 Task: Add Forks Over Knives Fire Roasted Enchilada Stack to the cart.
Action: Mouse moved to (223, 100)
Screenshot: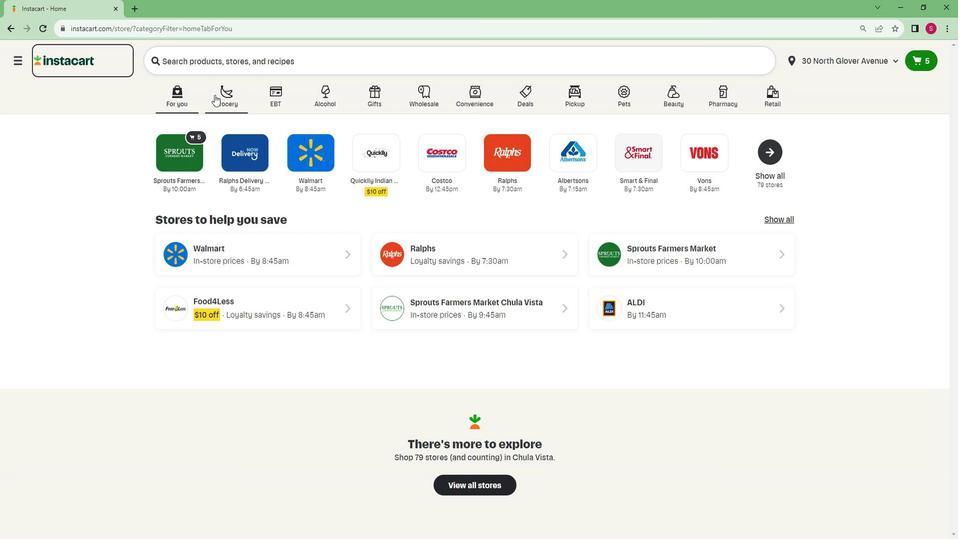 
Action: Mouse pressed left at (223, 100)
Screenshot: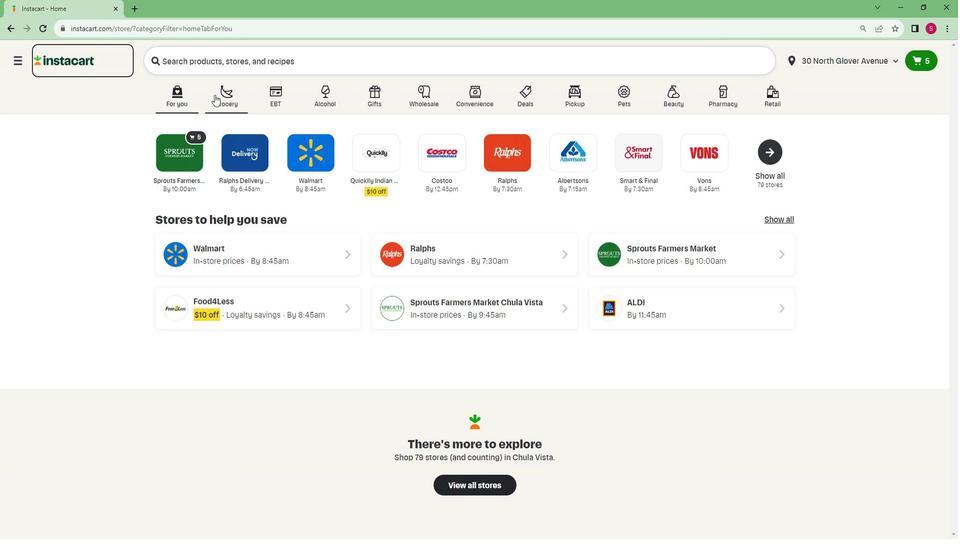 
Action: Mouse moved to (233, 282)
Screenshot: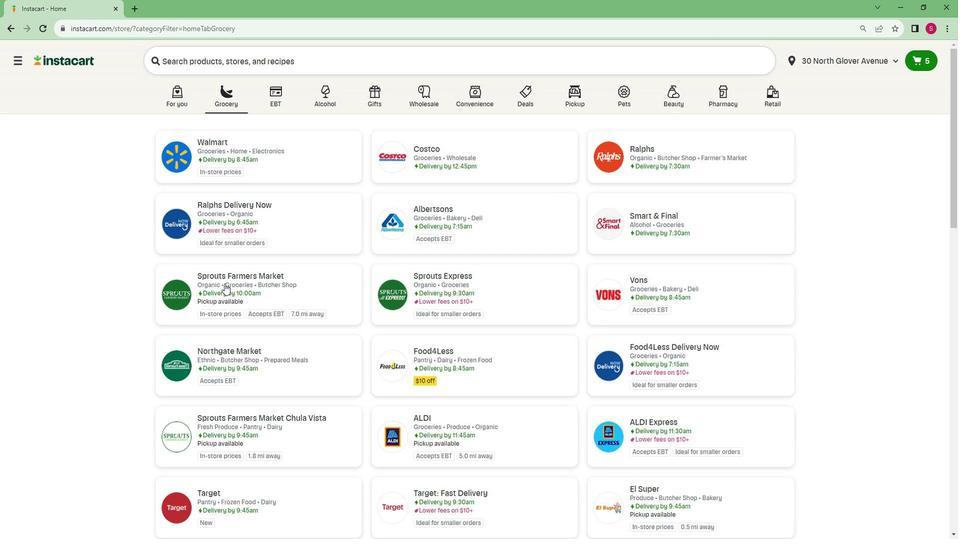 
Action: Mouse pressed left at (233, 282)
Screenshot: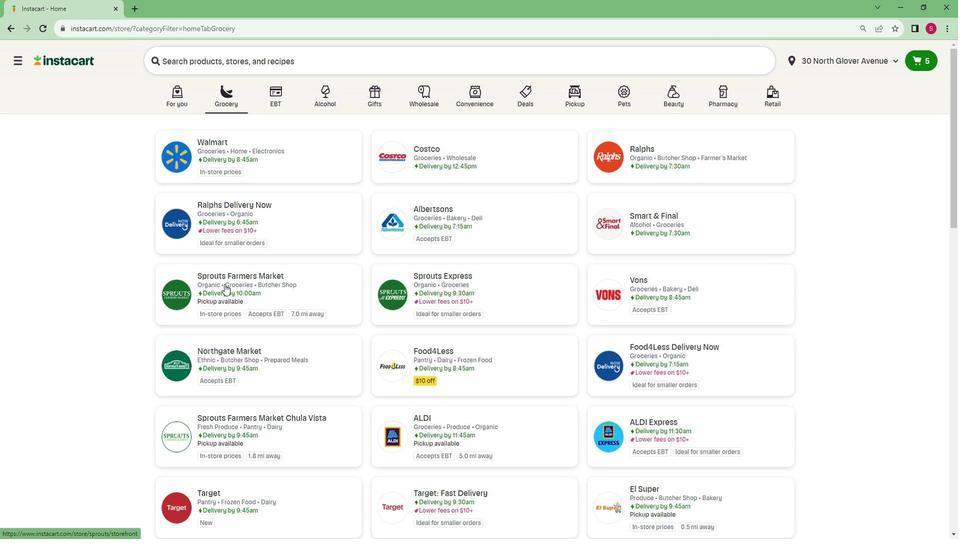 
Action: Mouse moved to (92, 293)
Screenshot: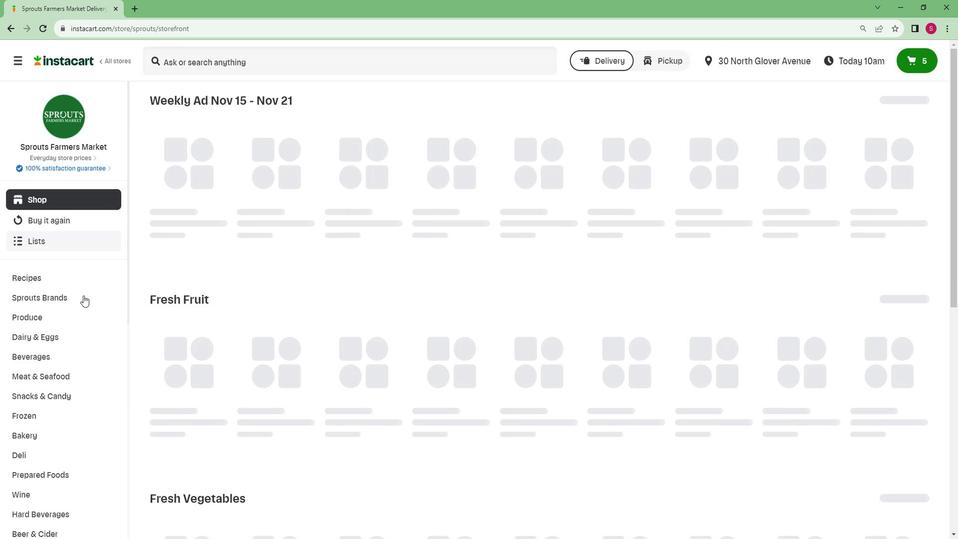 
Action: Mouse scrolled (92, 293) with delta (0, 0)
Screenshot: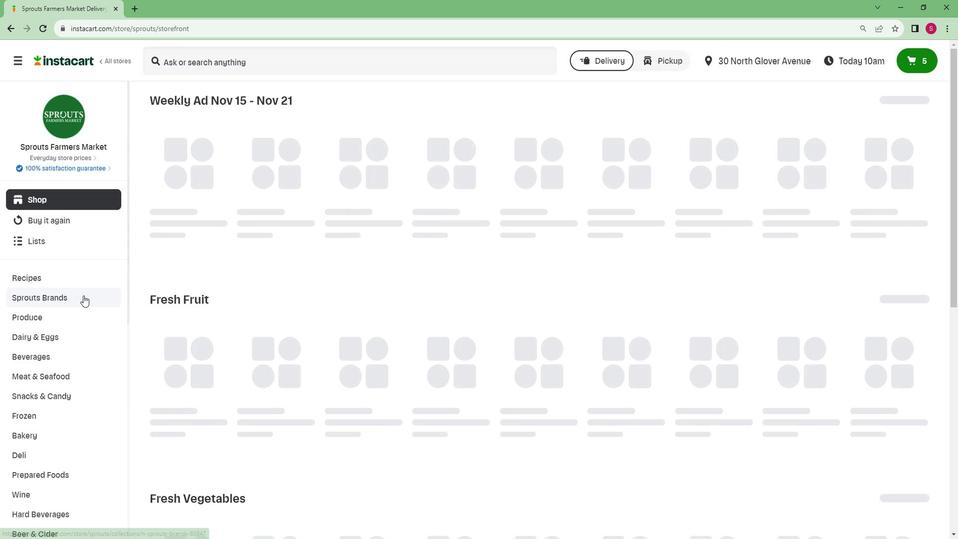 
Action: Mouse scrolled (92, 293) with delta (0, 0)
Screenshot: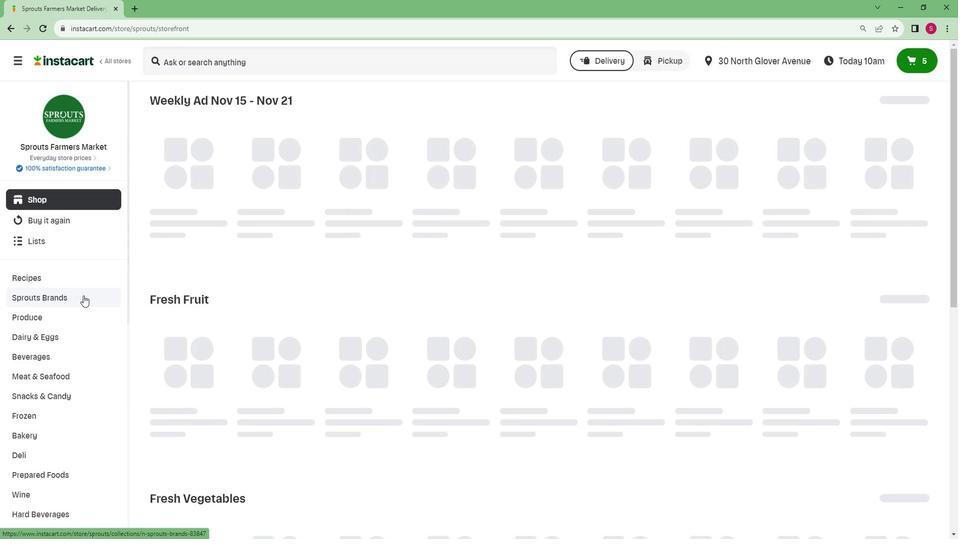 
Action: Mouse scrolled (92, 293) with delta (0, 0)
Screenshot: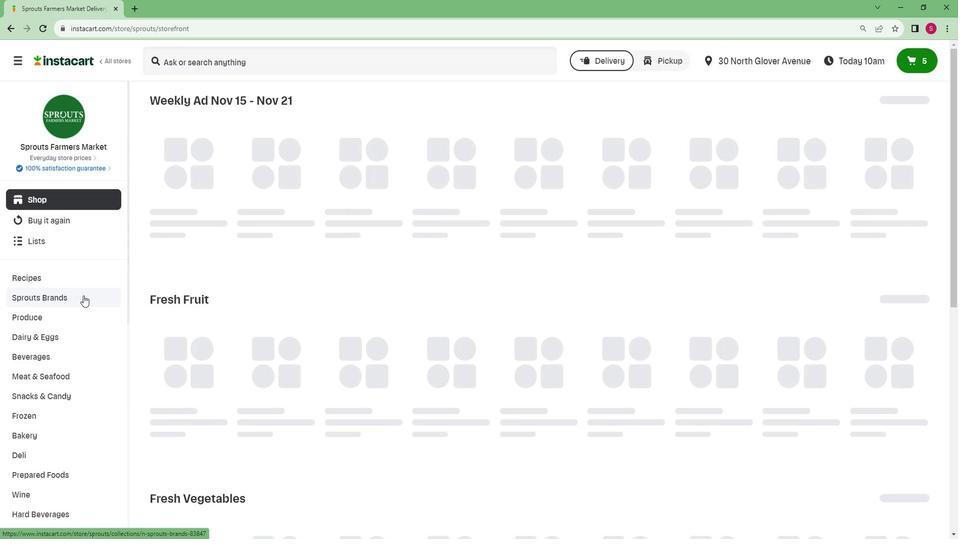 
Action: Mouse scrolled (92, 293) with delta (0, 0)
Screenshot: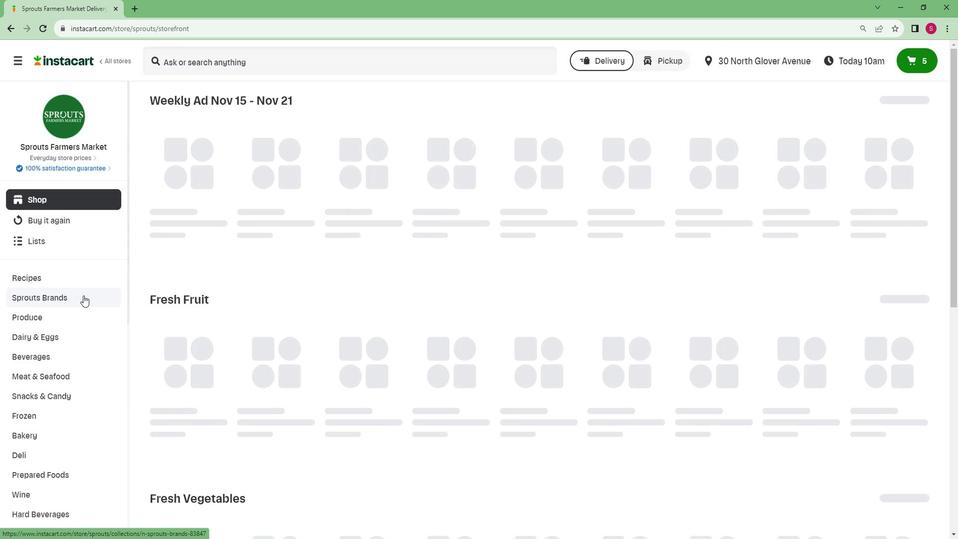
Action: Mouse scrolled (92, 293) with delta (0, 0)
Screenshot: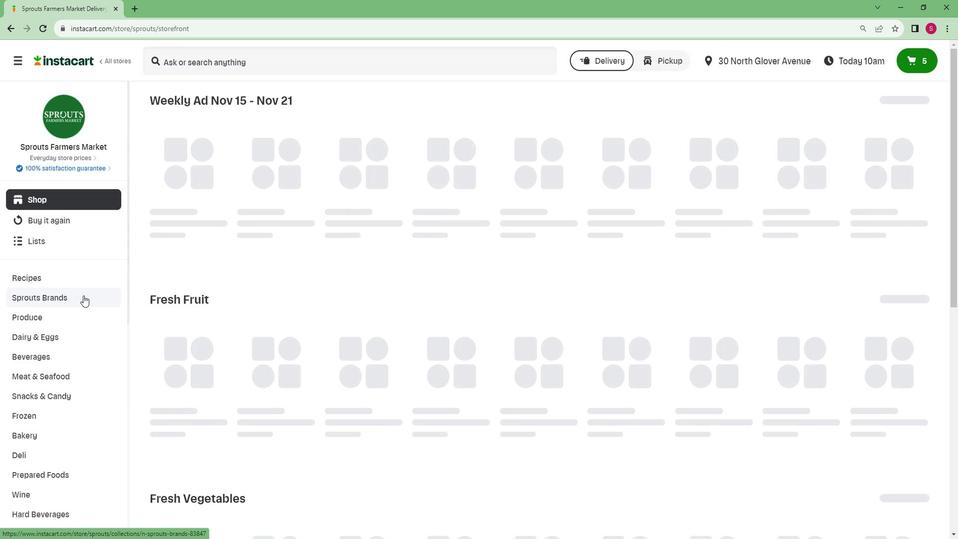 
Action: Mouse scrolled (92, 293) with delta (0, 0)
Screenshot: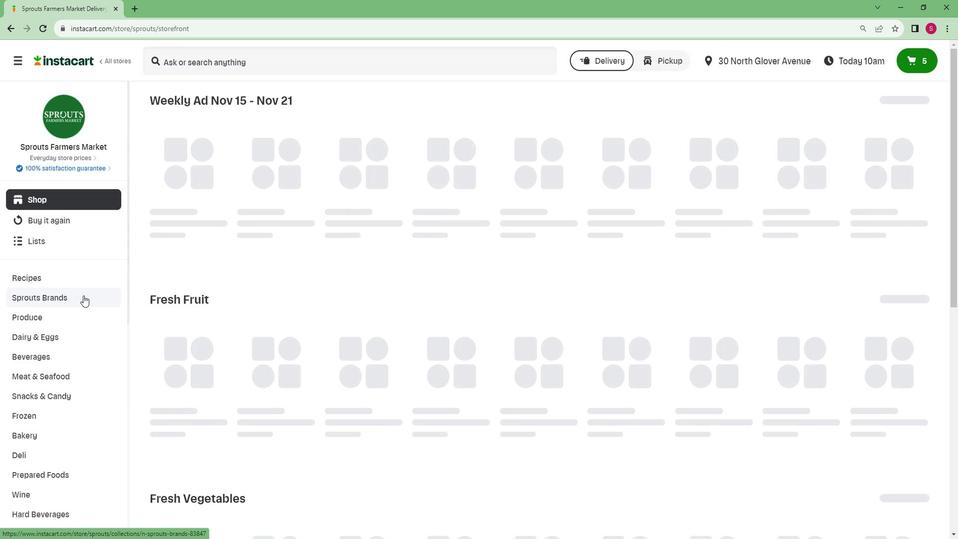 
Action: Mouse scrolled (92, 293) with delta (0, 0)
Screenshot: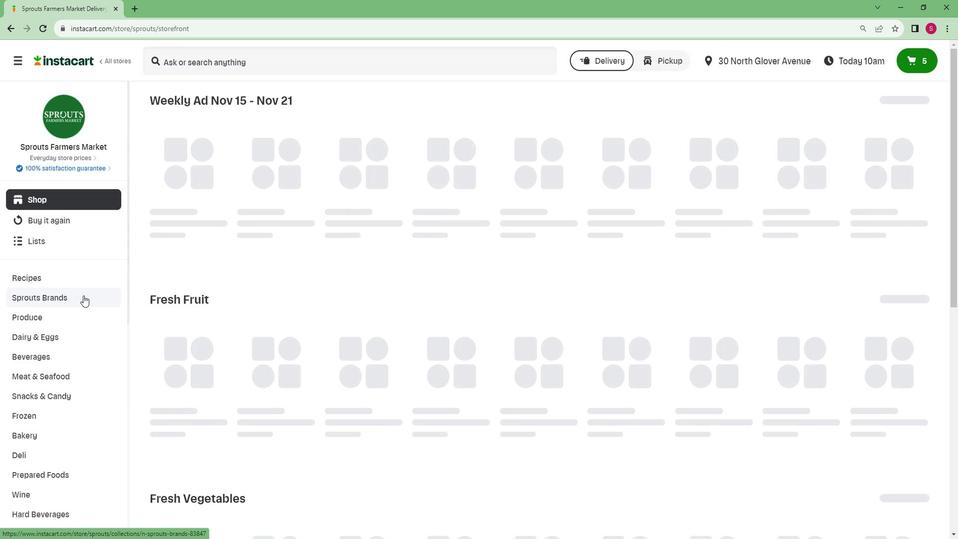 
Action: Mouse scrolled (92, 293) with delta (0, 0)
Screenshot: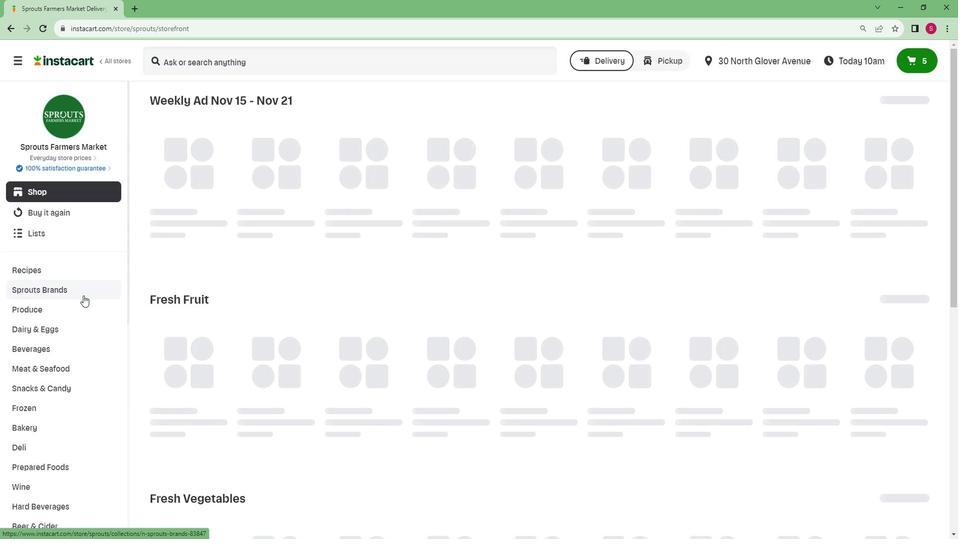 
Action: Mouse moved to (92, 293)
Screenshot: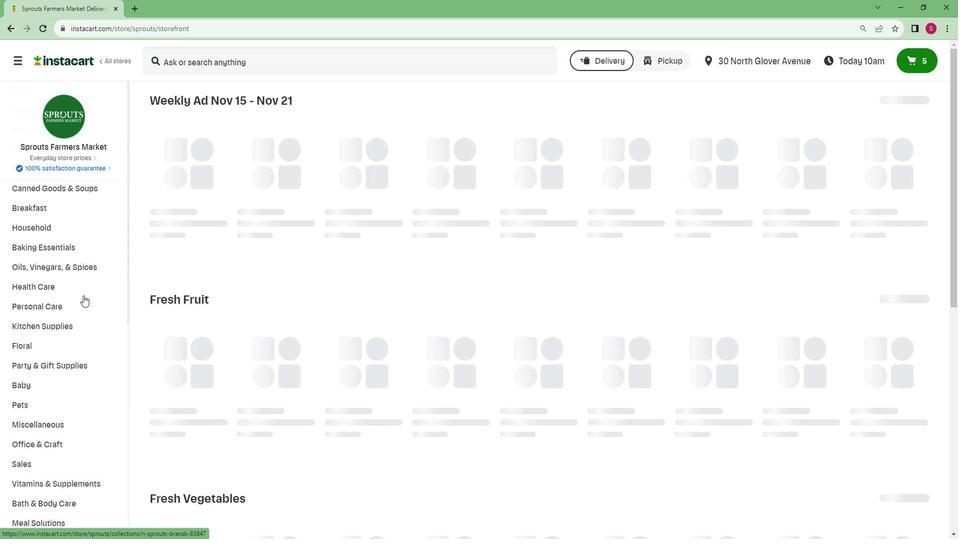
Action: Mouse scrolled (92, 293) with delta (0, 0)
Screenshot: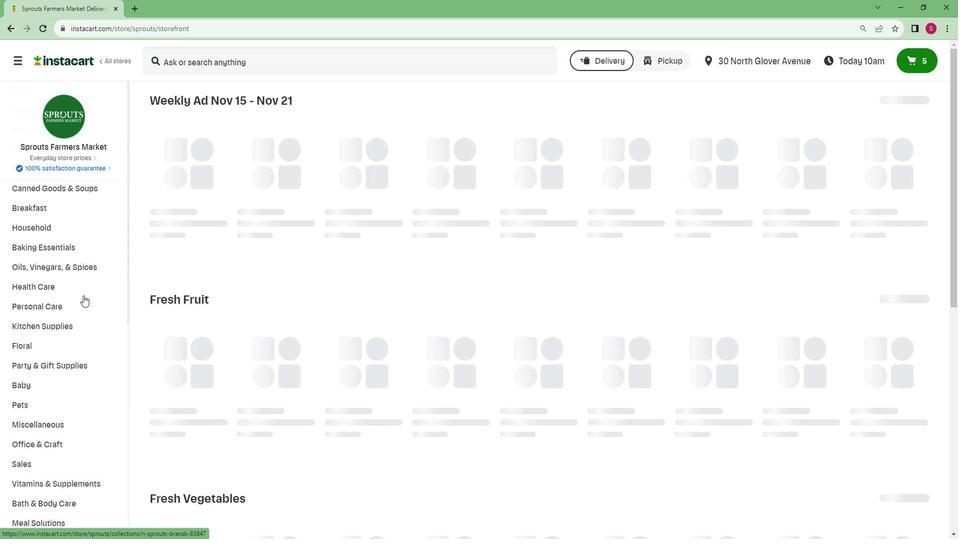 
Action: Mouse scrolled (92, 293) with delta (0, 0)
Screenshot: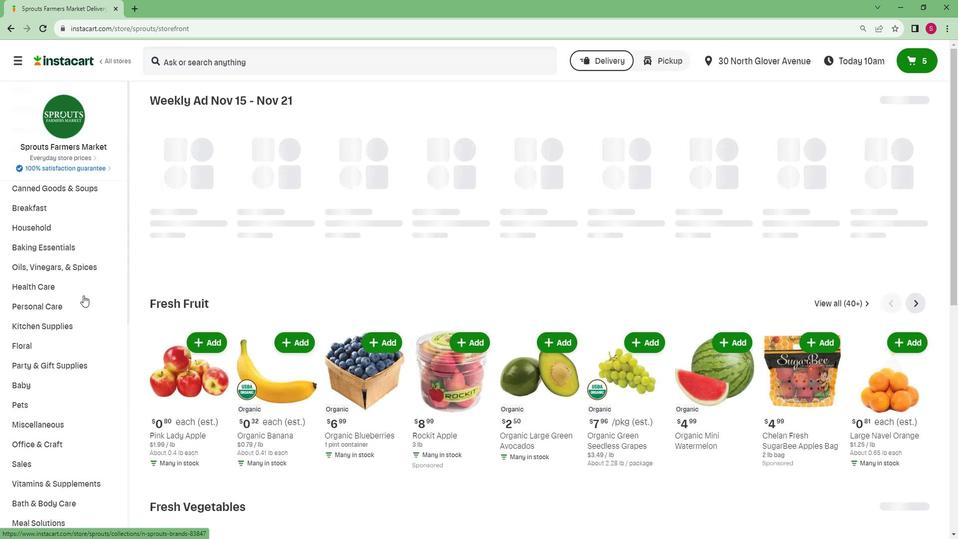 
Action: Mouse scrolled (92, 293) with delta (0, 0)
Screenshot: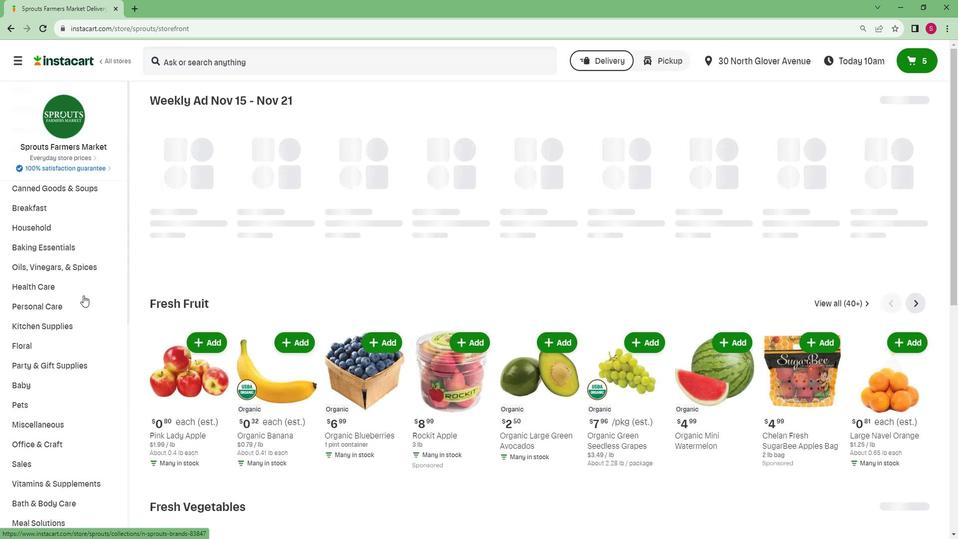 
Action: Mouse scrolled (92, 293) with delta (0, 0)
Screenshot: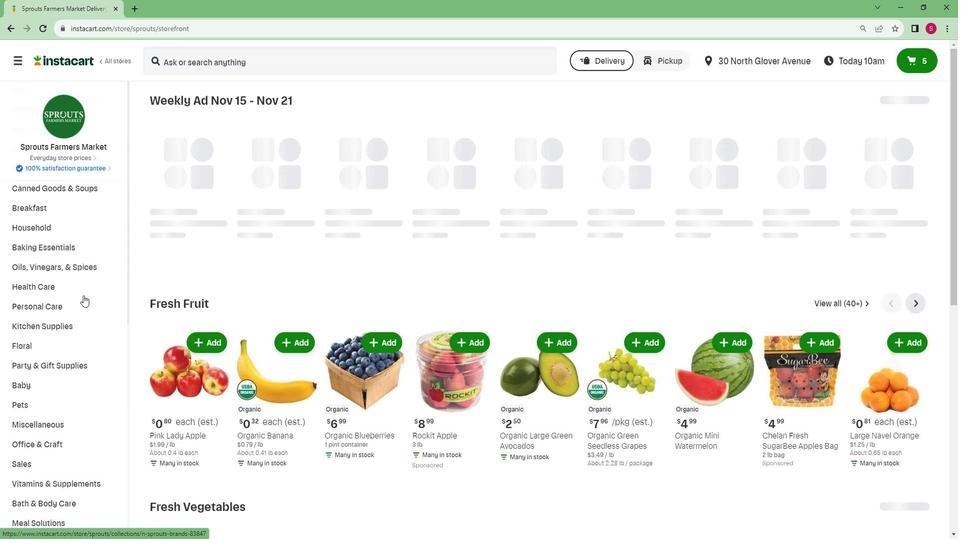 
Action: Mouse scrolled (92, 293) with delta (0, 0)
Screenshot: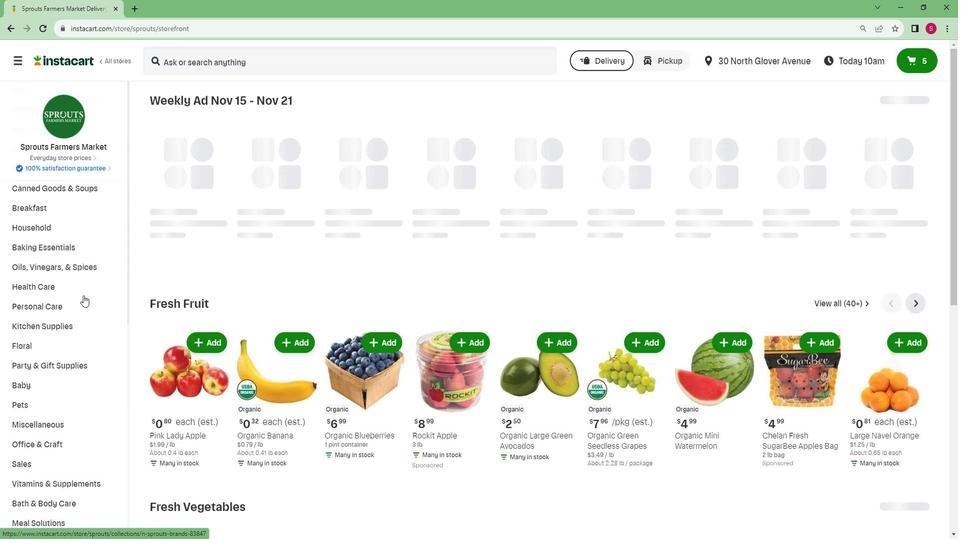 
Action: Mouse moved to (51, 508)
Screenshot: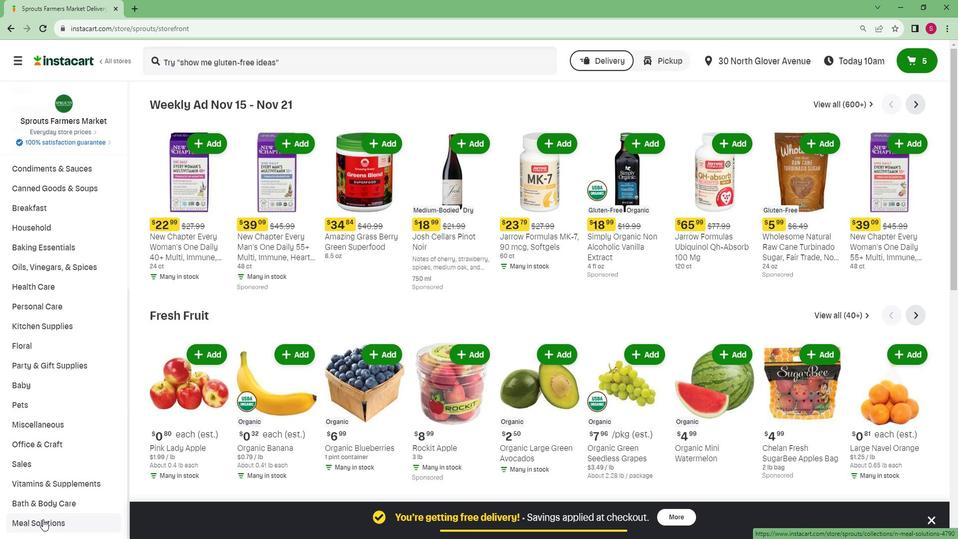 
Action: Mouse pressed left at (51, 508)
Screenshot: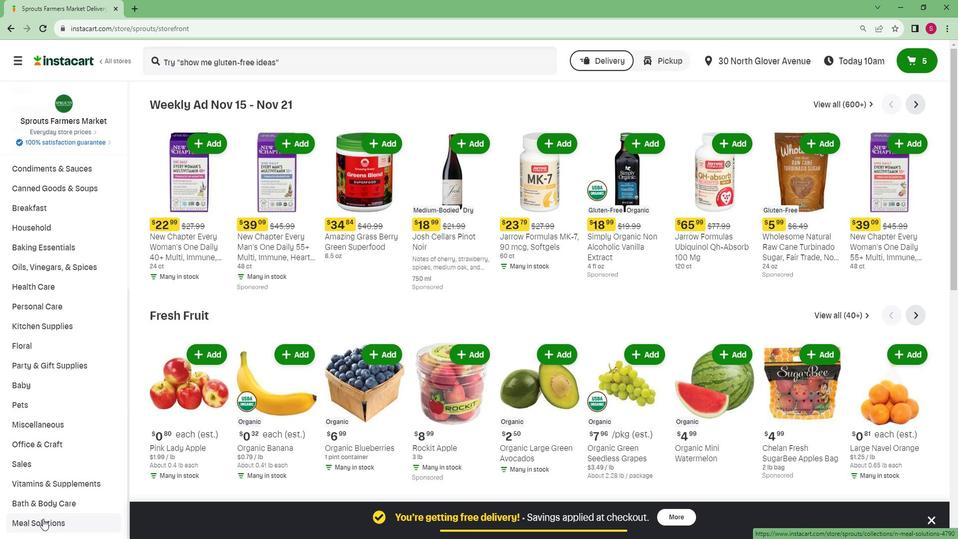 
Action: Mouse moved to (66, 496)
Screenshot: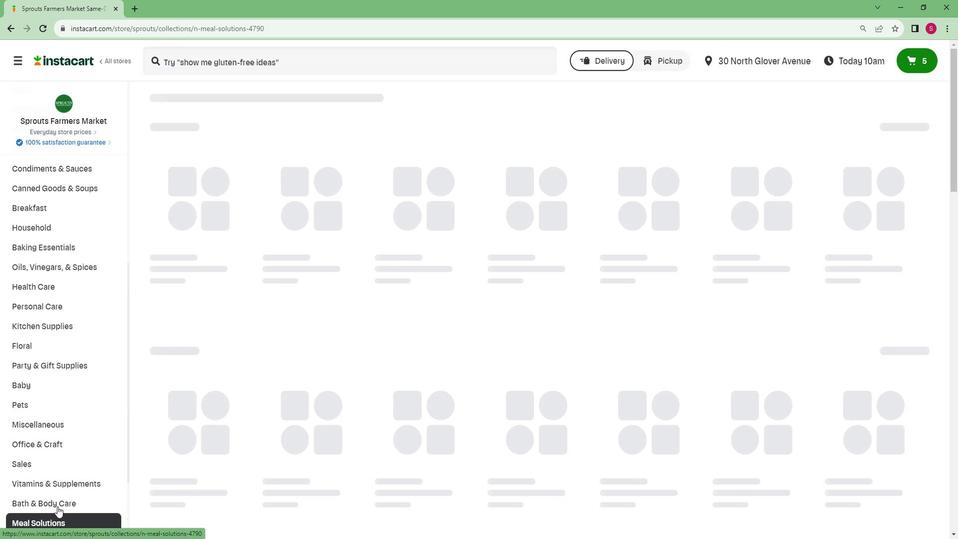 
Action: Mouse scrolled (66, 495) with delta (0, 0)
Screenshot: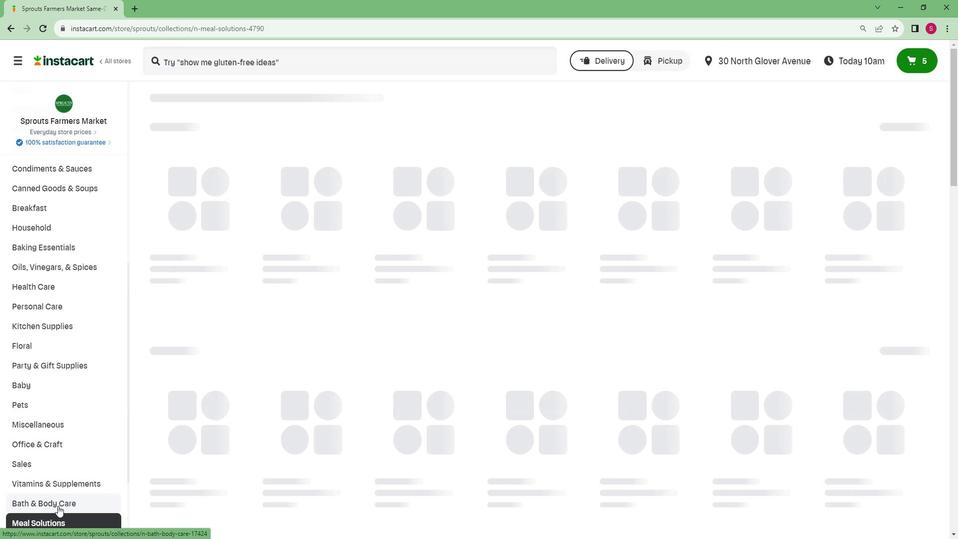 
Action: Mouse scrolled (66, 495) with delta (0, 0)
Screenshot: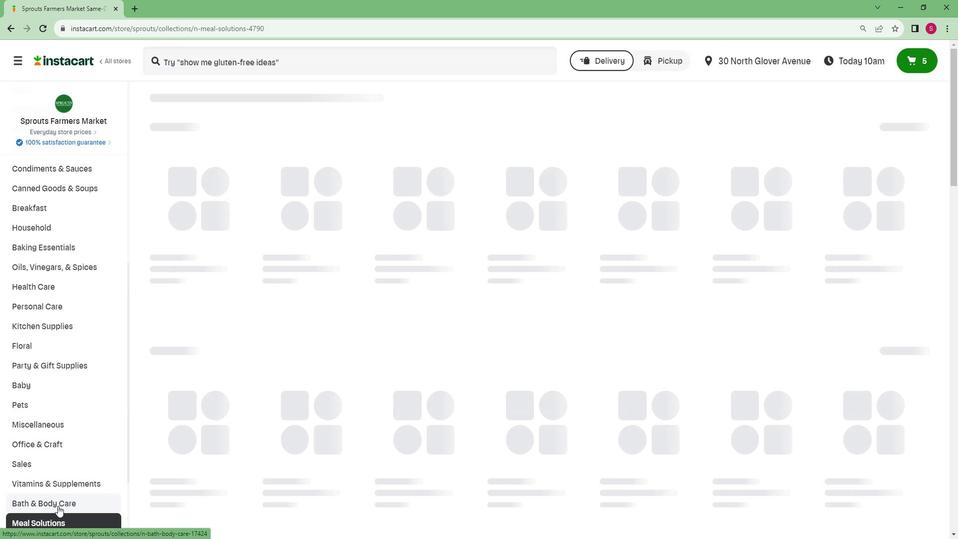 
Action: Mouse scrolled (66, 495) with delta (0, 0)
Screenshot: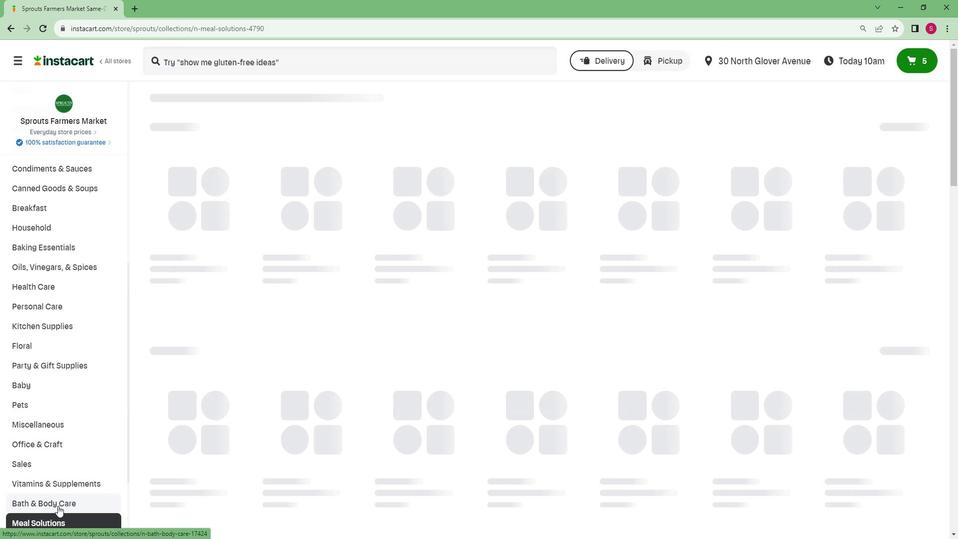 
Action: Mouse scrolled (66, 495) with delta (0, 0)
Screenshot: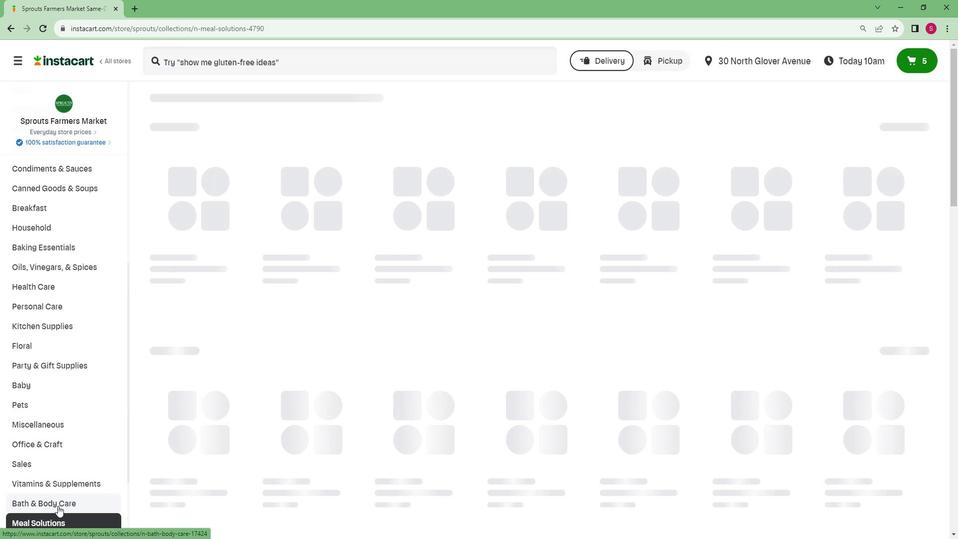 
Action: Mouse scrolled (66, 495) with delta (0, 0)
Screenshot: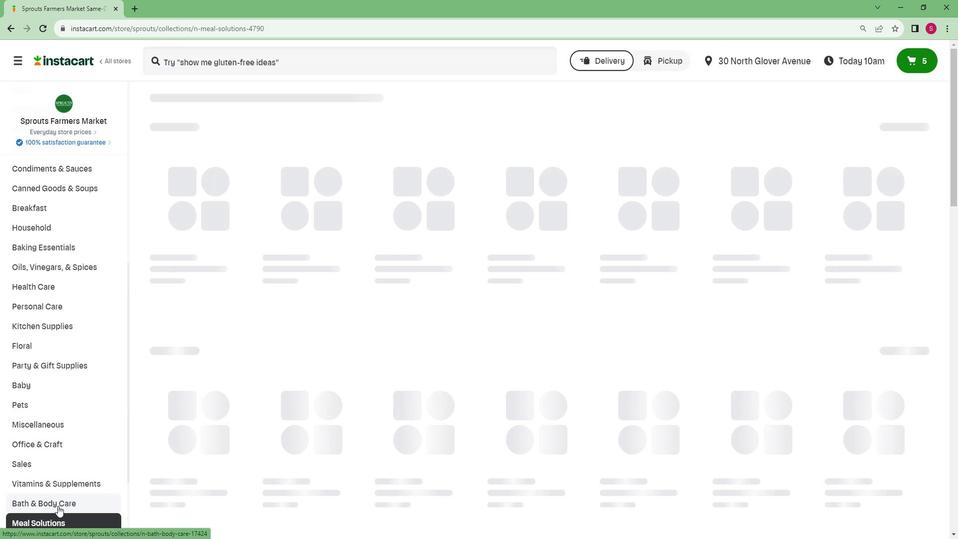 
Action: Mouse scrolled (66, 495) with delta (0, 0)
Screenshot: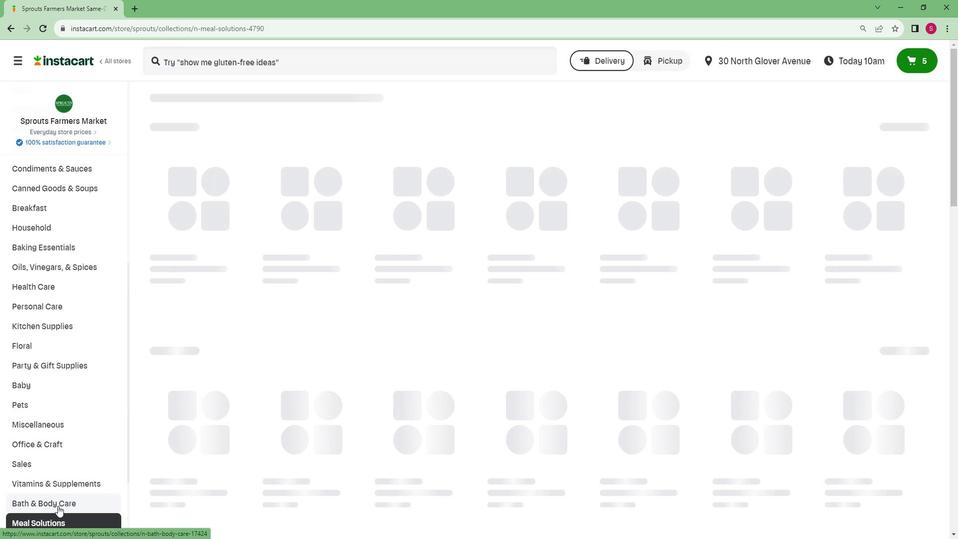
Action: Mouse scrolled (66, 495) with delta (0, 0)
Screenshot: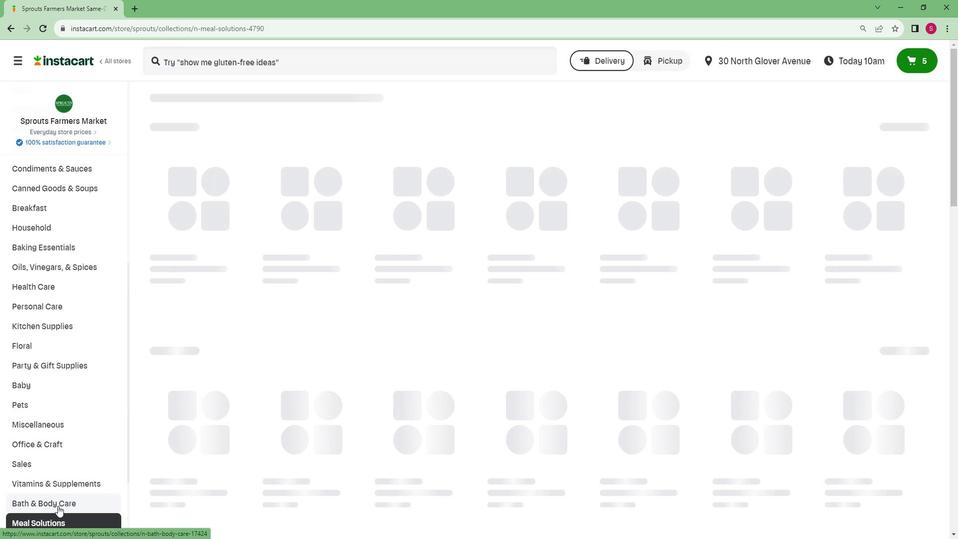 
Action: Mouse scrolled (66, 495) with delta (0, 0)
Screenshot: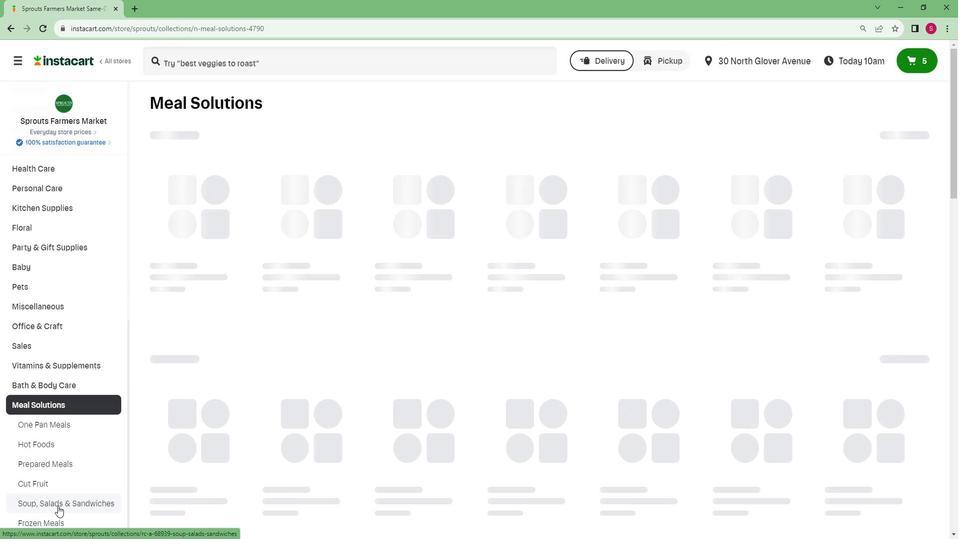 
Action: Mouse scrolled (66, 495) with delta (0, 0)
Screenshot: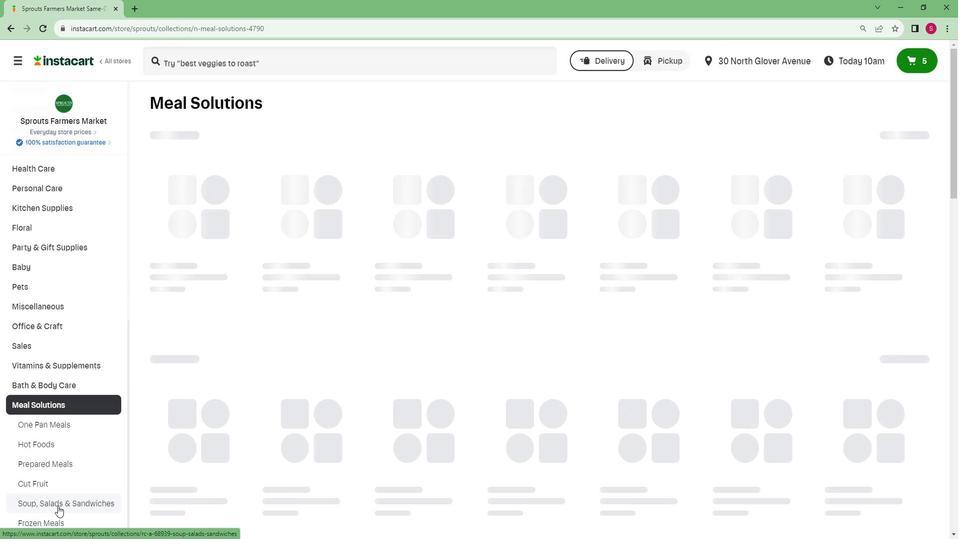 
Action: Mouse scrolled (66, 495) with delta (0, 0)
Screenshot: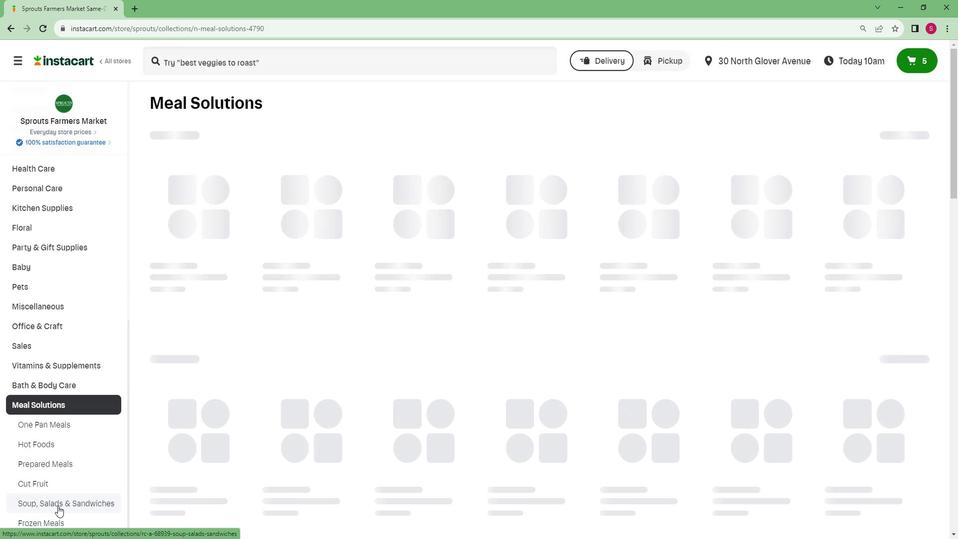 
Action: Mouse moved to (53, 510)
Screenshot: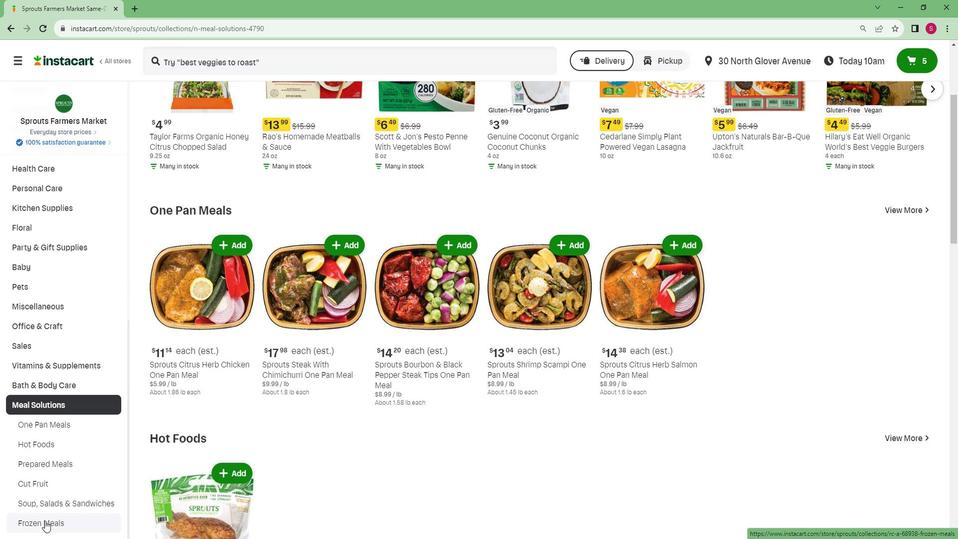 
Action: Mouse pressed left at (53, 510)
Screenshot: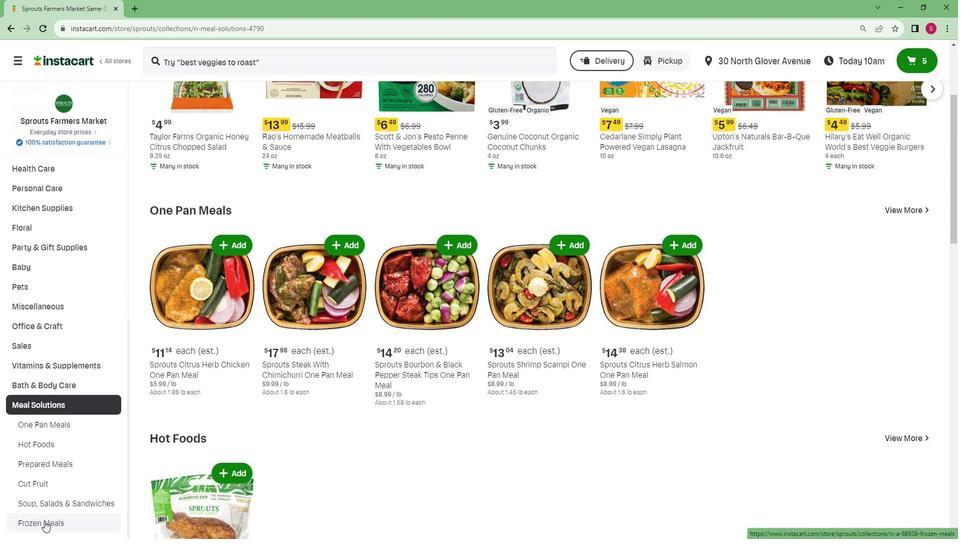 
Action: Mouse moved to (222, 73)
Screenshot: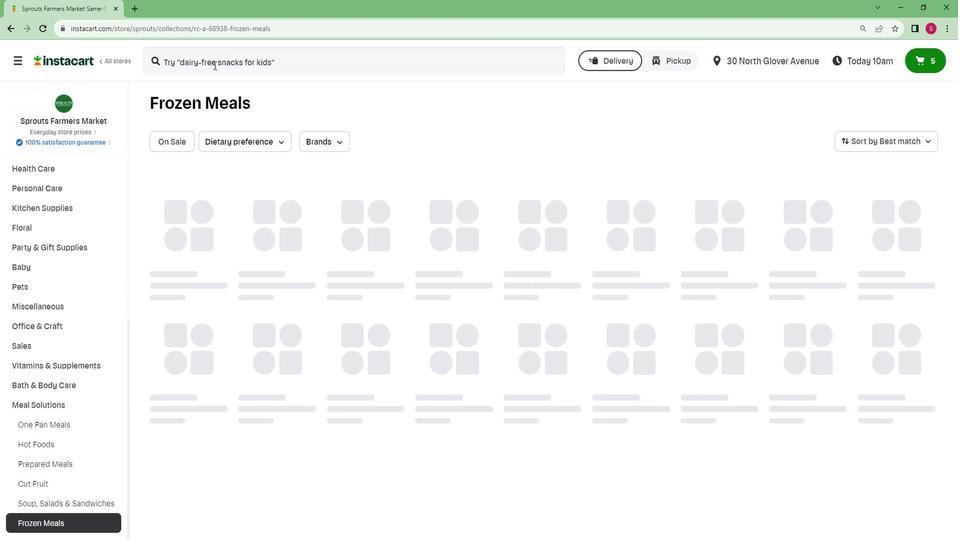 
Action: Mouse pressed left at (222, 73)
Screenshot: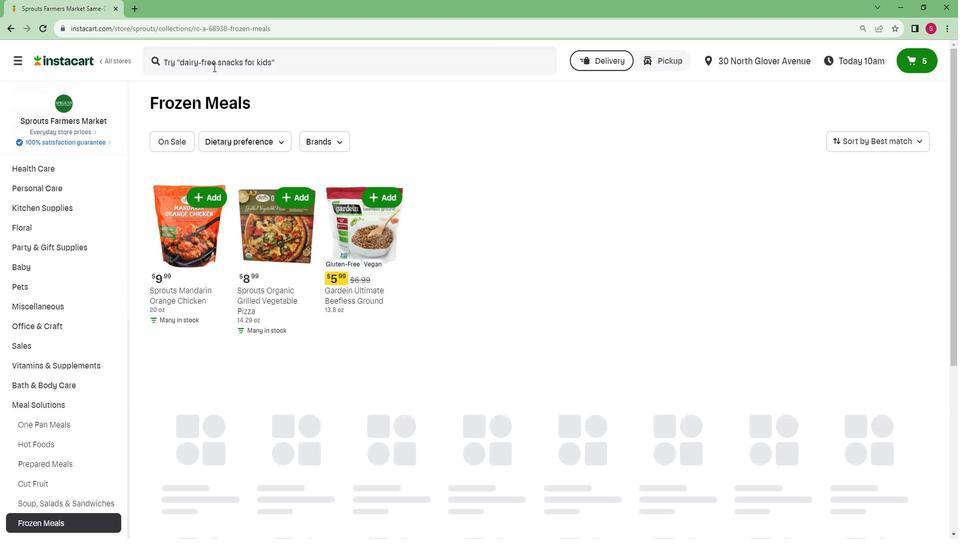 
Action: Key pressed <Key.caps_lock>F<Key.caps_lock>orks<Key.space>over<Key.space><Key.caps_lock>K<Key.caps_lock>nives<Key.space><Key.caps_lock>F<Key.caps_lock>
Screenshot: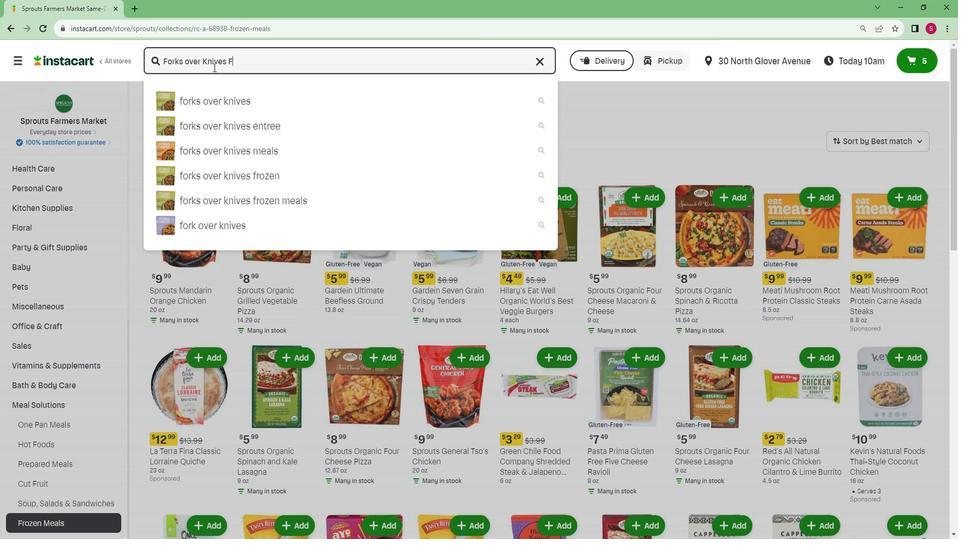 
Action: Mouse moved to (222, 73)
Screenshot: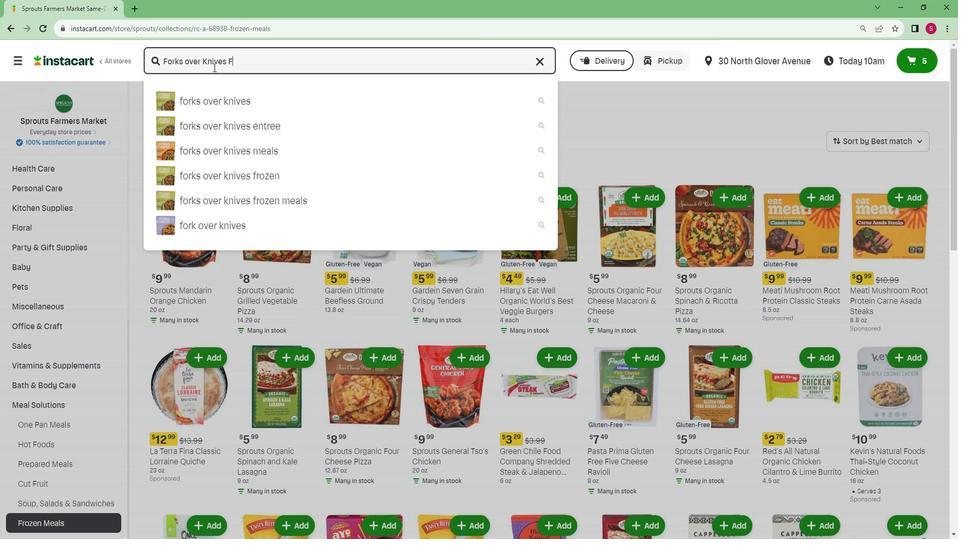 
Action: Key pressed ire<Key.space><Key.caps_lock>R<Key.caps_lock>oasted<Key.space><Key.caps_lock>E<Key.caps_lock>nchilada<Key.space><Key.caps_lock>S<Key.caps_lock>tack<Key.enter>
Screenshot: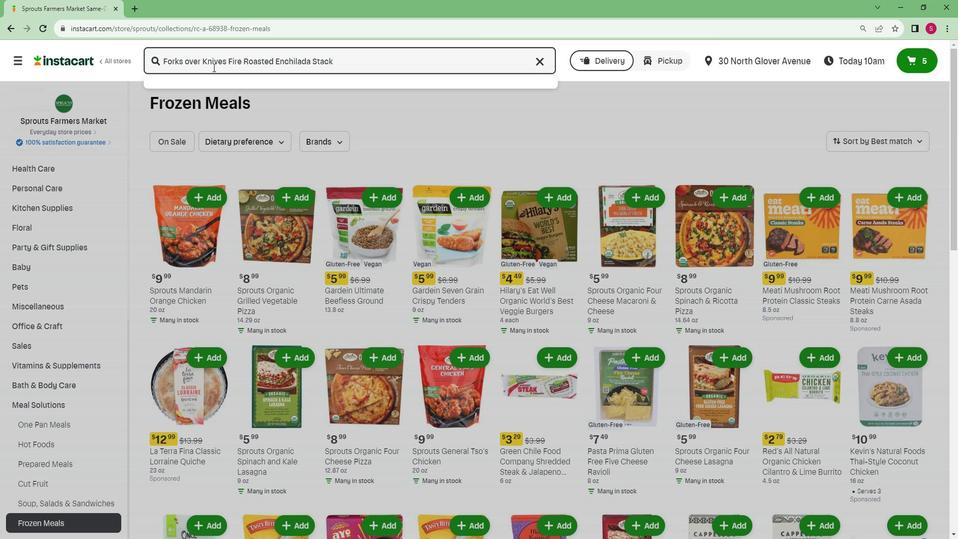 
Action: Mouse moved to (411, 166)
Screenshot: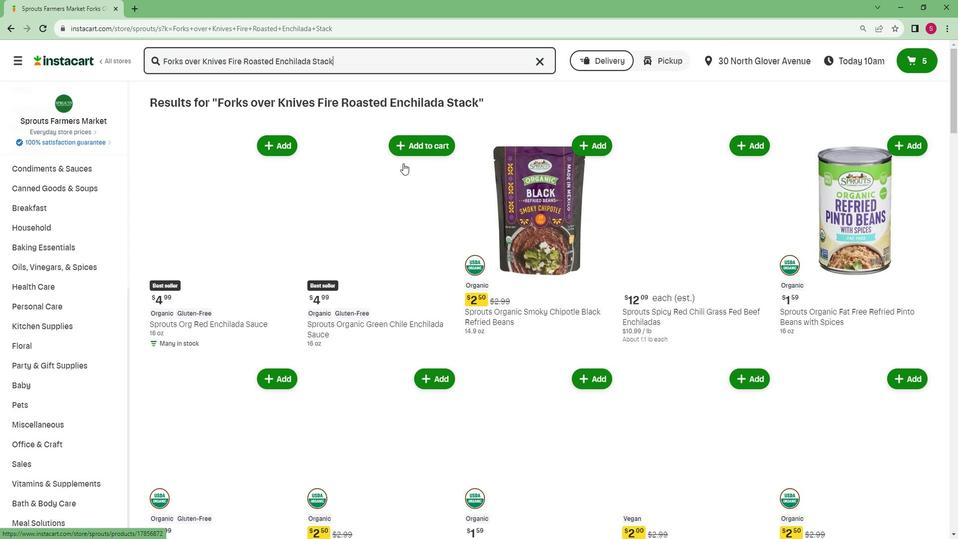
Action: Mouse scrolled (411, 165) with delta (0, 0)
Screenshot: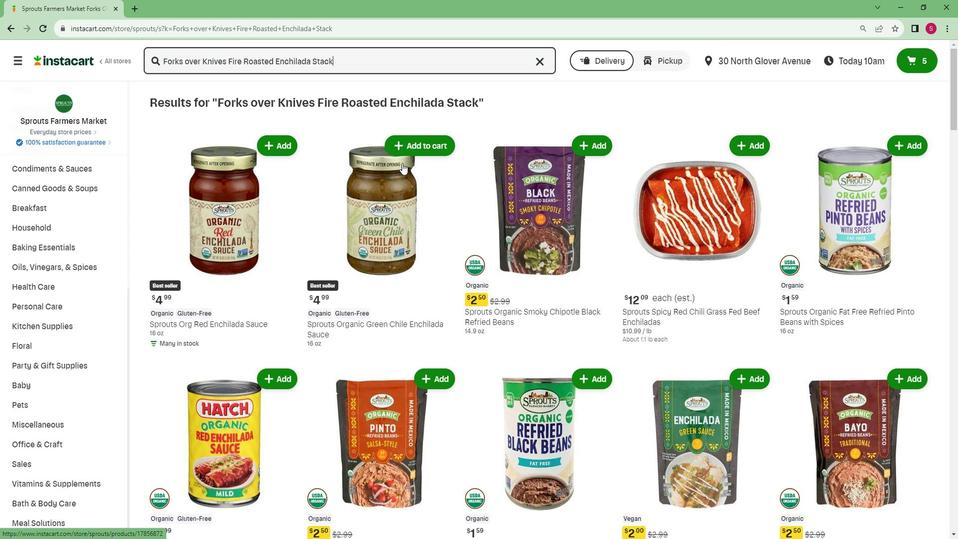 
